 Task: Assign Person0003 as Assignee of Child Issue ChildIssue0011 of Issue Issue0006 in Backlog  in Scrum Project Project0002 in Jira
Action: Mouse moved to (382, 429)
Screenshot: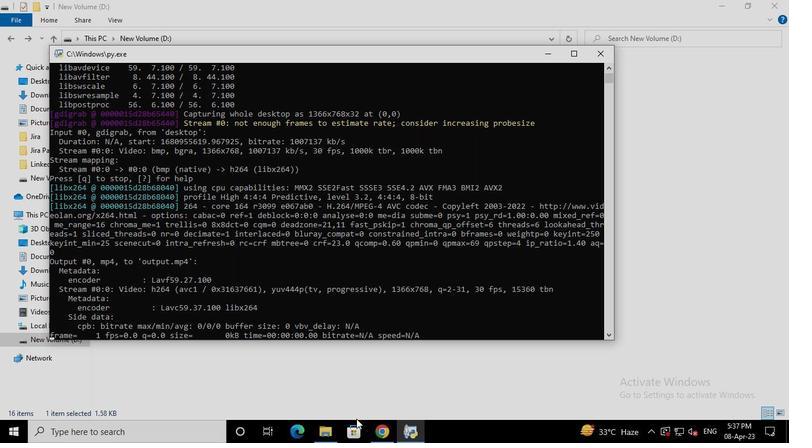 
Action: Mouse pressed left at (382, 429)
Screenshot: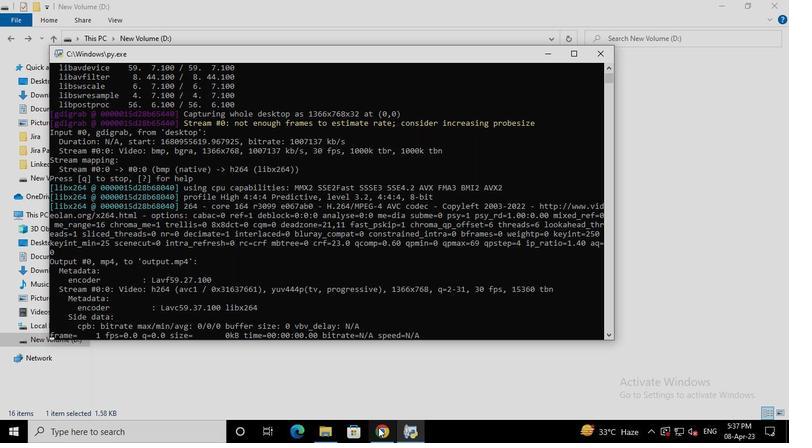 
Action: Mouse moved to (67, 182)
Screenshot: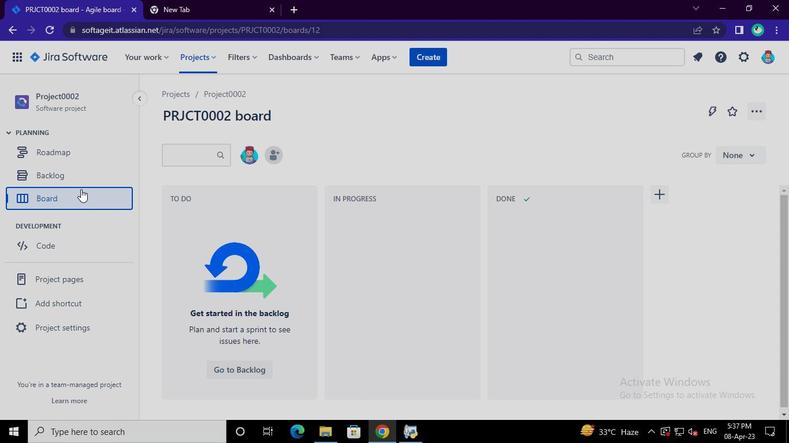 
Action: Mouse pressed left at (67, 182)
Screenshot: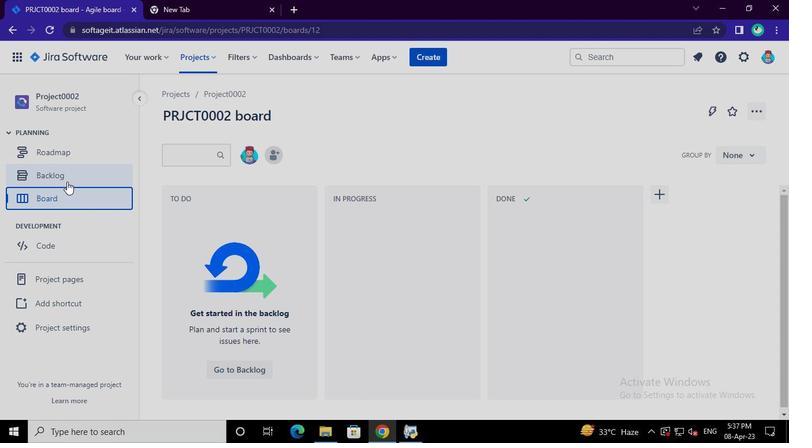 
Action: Mouse moved to (271, 266)
Screenshot: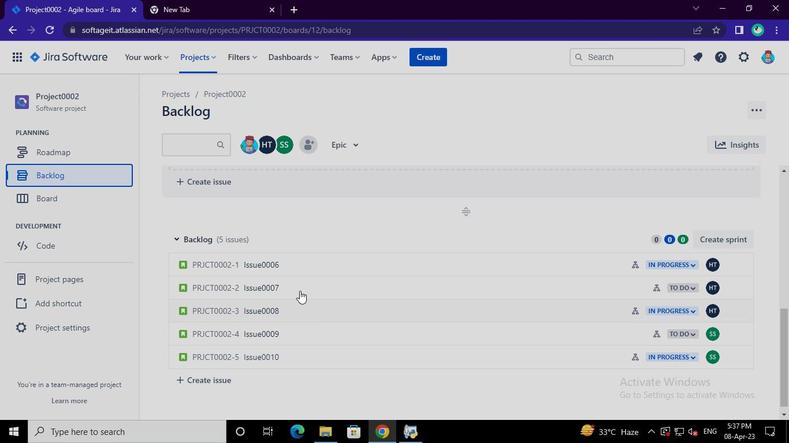 
Action: Mouse pressed left at (271, 266)
Screenshot: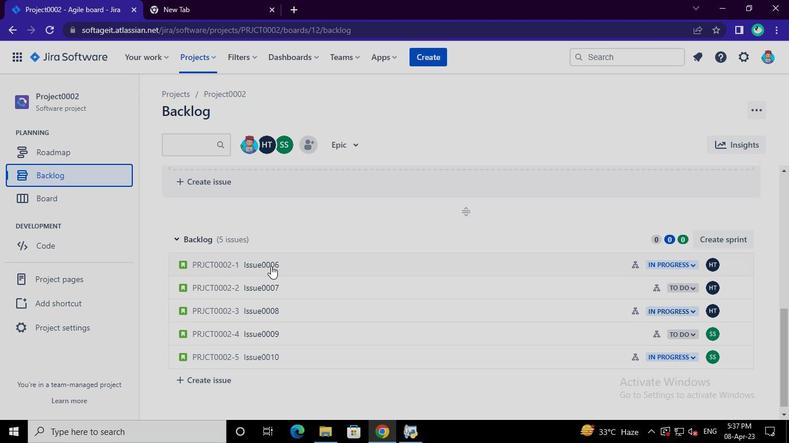 
Action: Mouse moved to (720, 258)
Screenshot: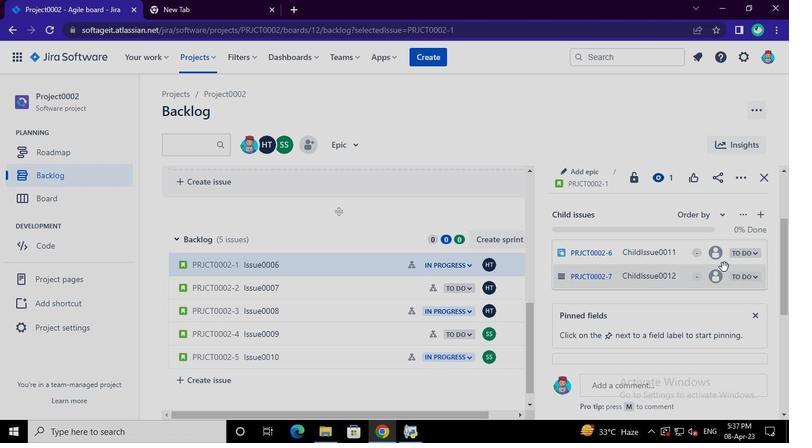 
Action: Mouse pressed left at (720, 258)
Screenshot: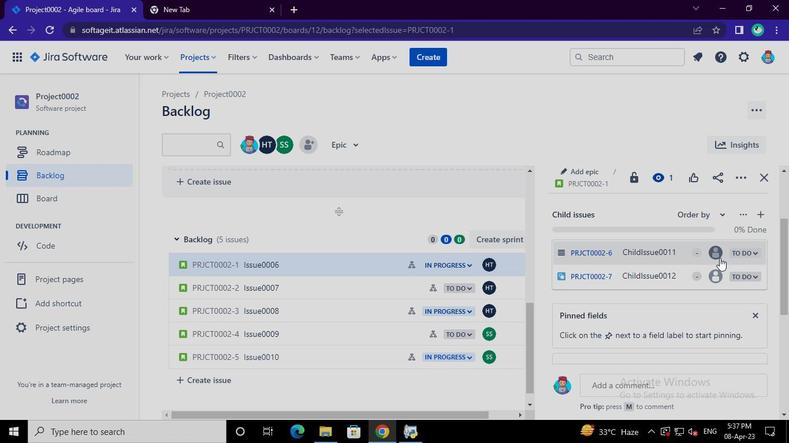 
Action: Mouse moved to (609, 323)
Screenshot: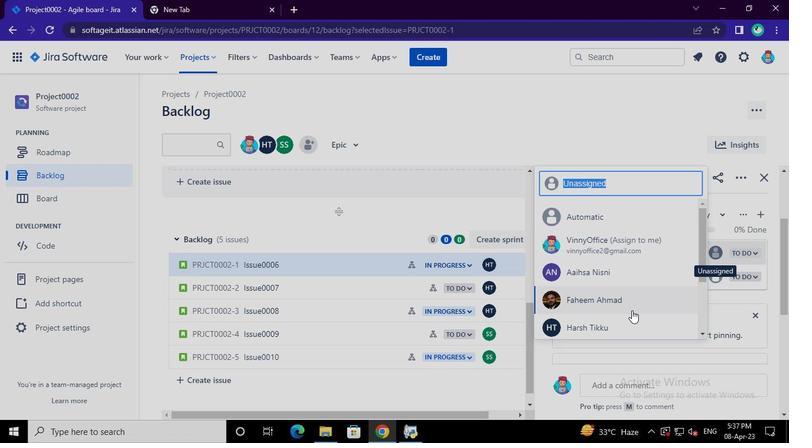 
Action: Mouse pressed left at (609, 323)
Screenshot: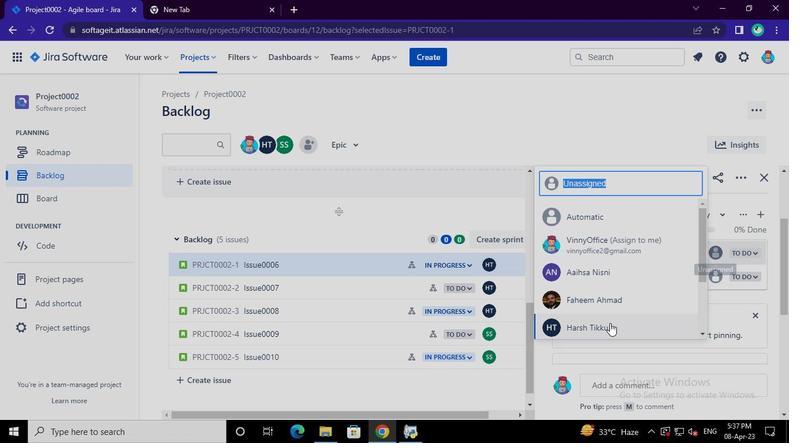 
Action: Mouse moved to (412, 425)
Screenshot: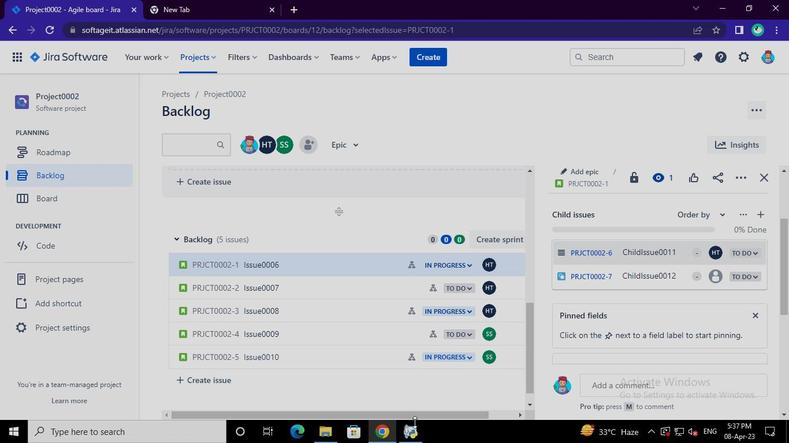 
Action: Mouse pressed left at (412, 425)
Screenshot: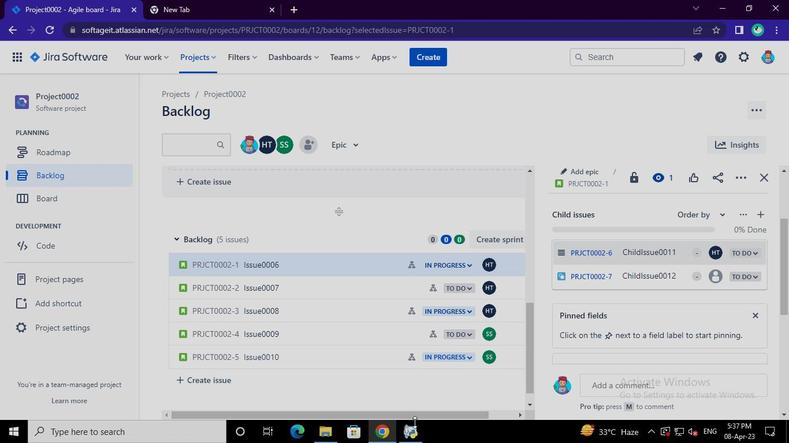 
Action: Mouse moved to (603, 56)
Screenshot: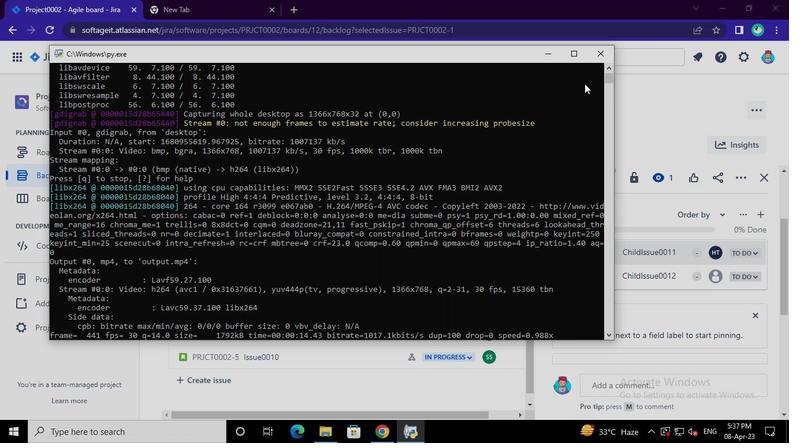 
Action: Mouse pressed left at (603, 56)
Screenshot: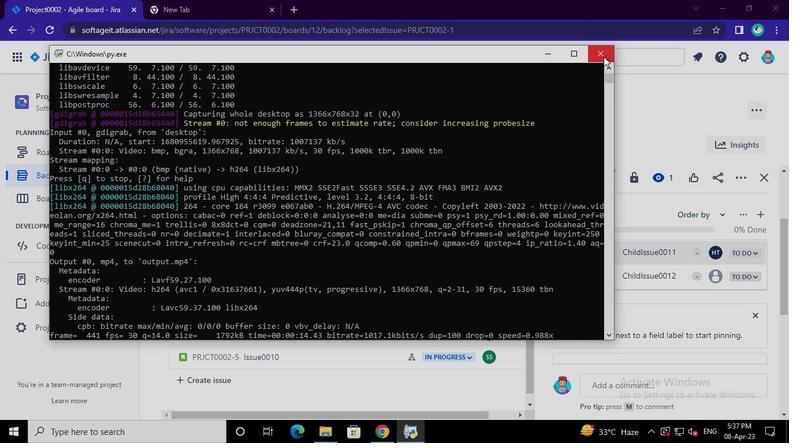 
